 Task: Change the intra-picture dwt filter of the Dirac video decoder using libschroedinger to "Fidelity filter".
Action: Mouse moved to (99, 12)
Screenshot: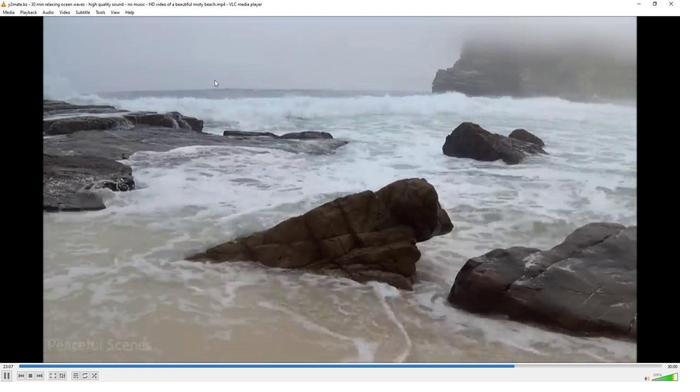 
Action: Mouse pressed left at (99, 12)
Screenshot: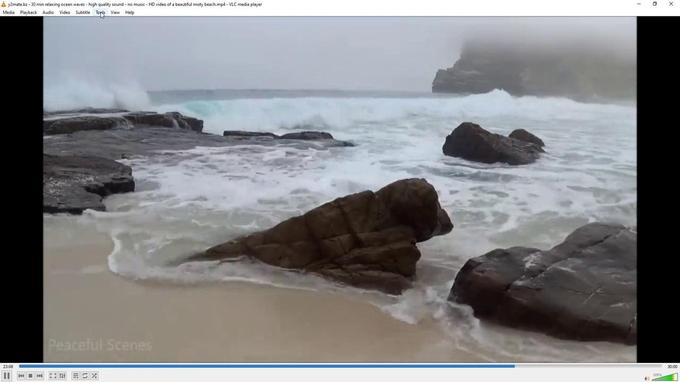 
Action: Mouse moved to (106, 97)
Screenshot: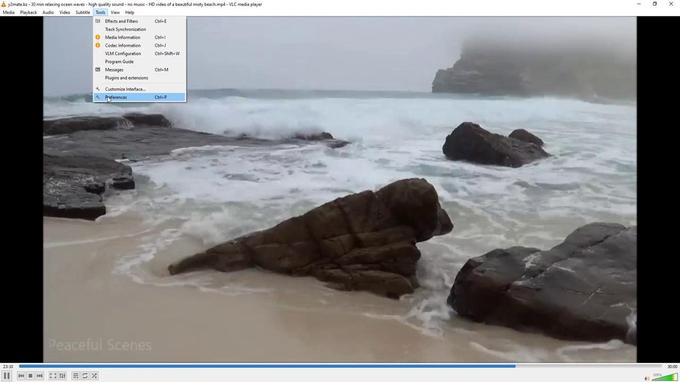 
Action: Mouse pressed left at (106, 97)
Screenshot: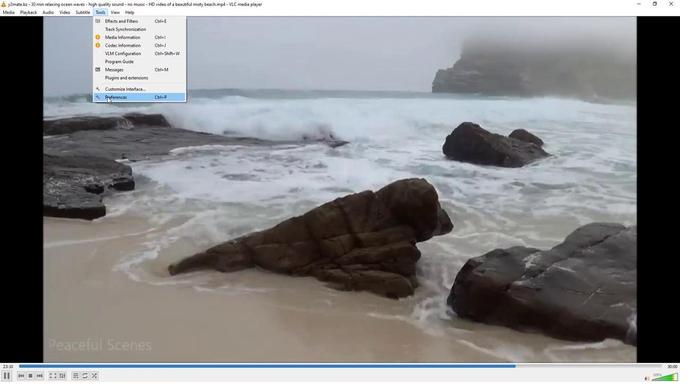 
Action: Mouse moved to (79, 298)
Screenshot: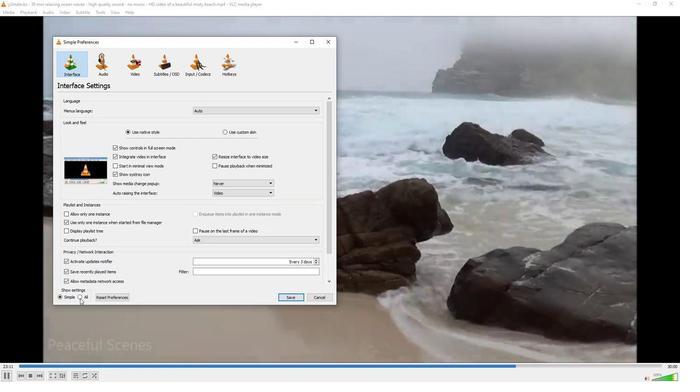 
Action: Mouse pressed left at (79, 298)
Screenshot: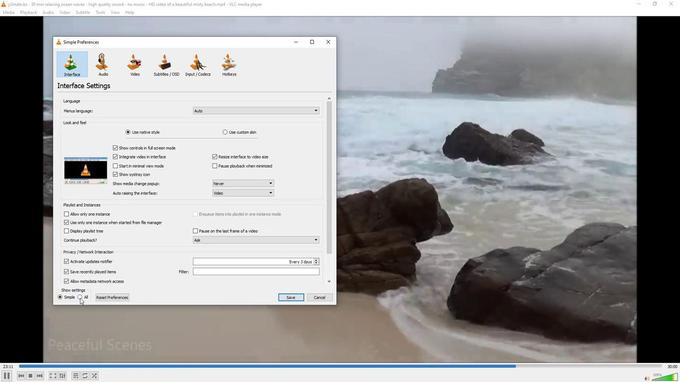 
Action: Mouse moved to (68, 227)
Screenshot: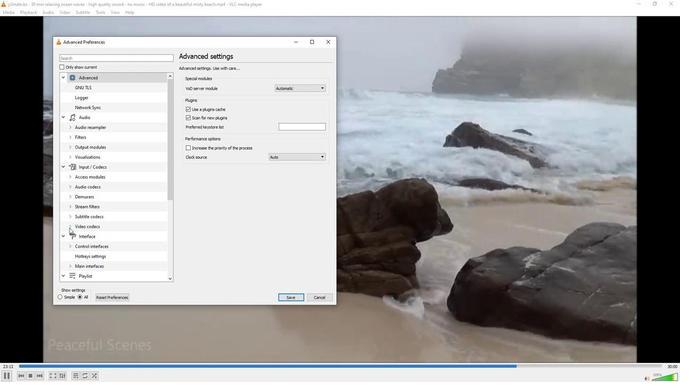 
Action: Mouse pressed left at (68, 227)
Screenshot: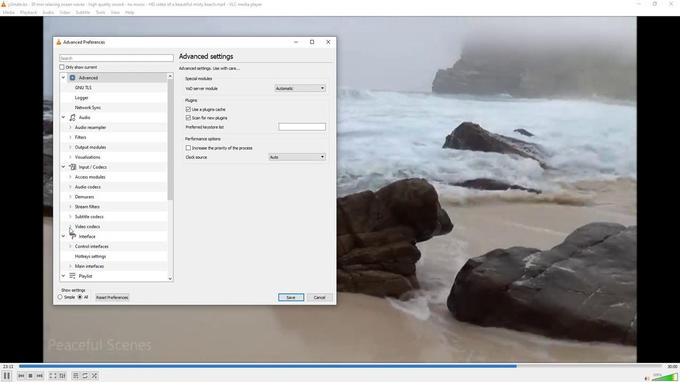 
Action: Mouse moved to (94, 274)
Screenshot: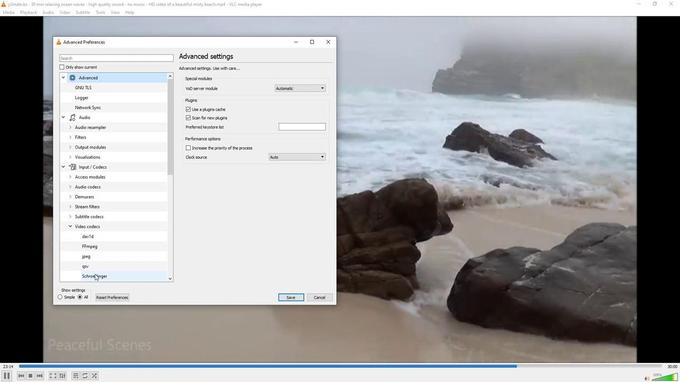 
Action: Mouse pressed left at (94, 274)
Screenshot: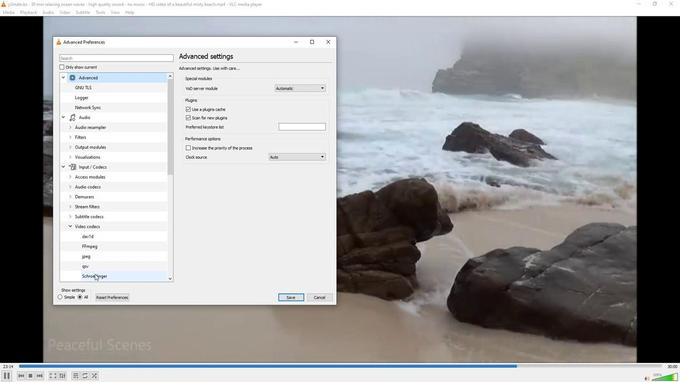 
Action: Mouse moved to (266, 260)
Screenshot: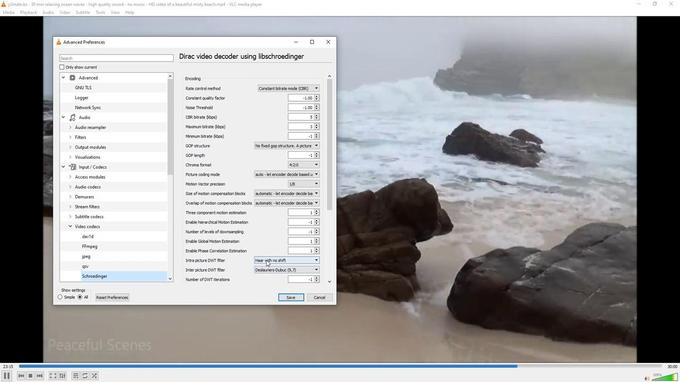 
Action: Mouse pressed left at (266, 260)
Screenshot: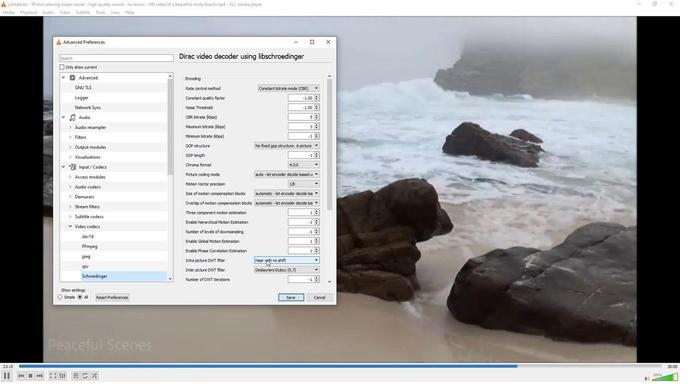 
Action: Mouse moved to (268, 289)
Screenshot: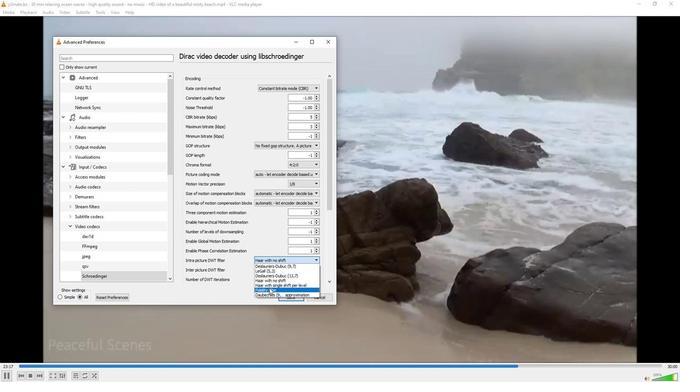 
Action: Mouse pressed left at (268, 289)
Screenshot: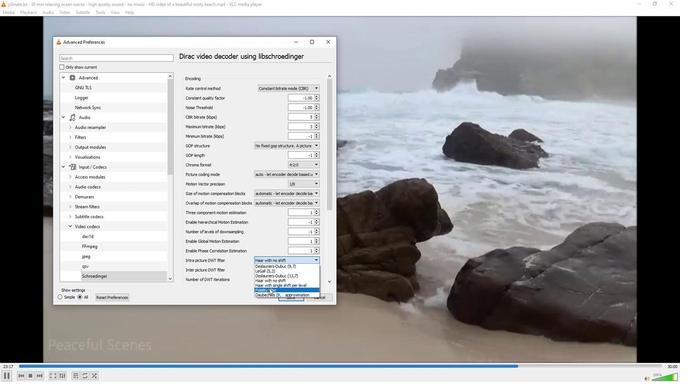 
Action: Mouse moved to (242, 300)
Screenshot: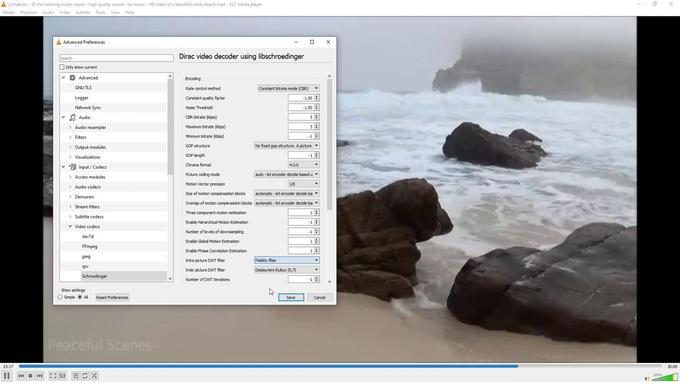 
